Task: Create in the project Transpire an epic 'Security Information and Event Management (SIEM) Implementation'.
Action: Mouse moved to (191, 50)
Screenshot: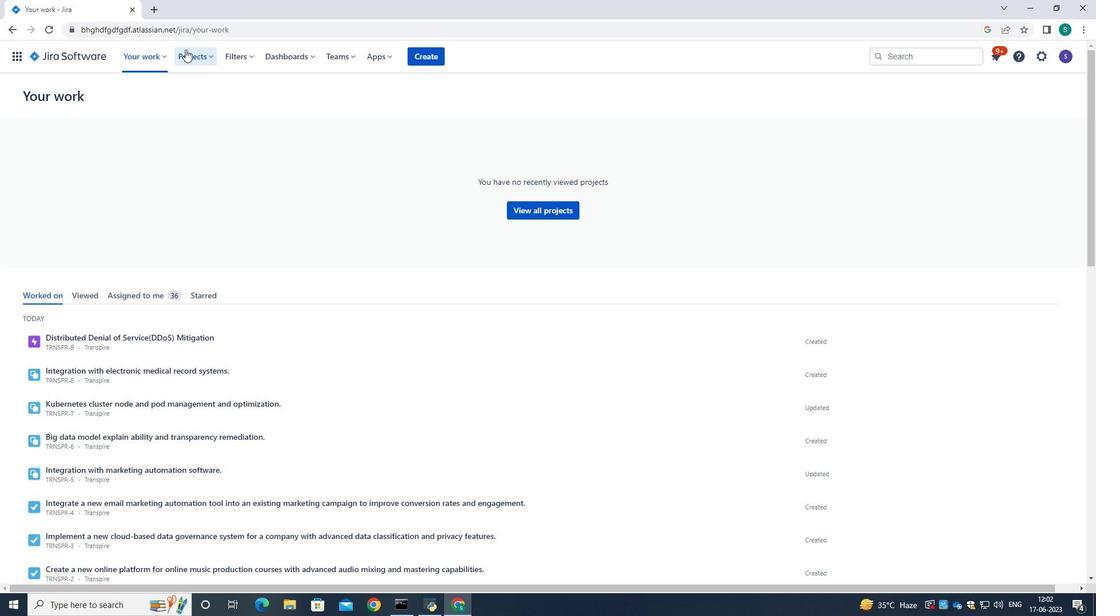 
Action: Mouse pressed left at (191, 50)
Screenshot: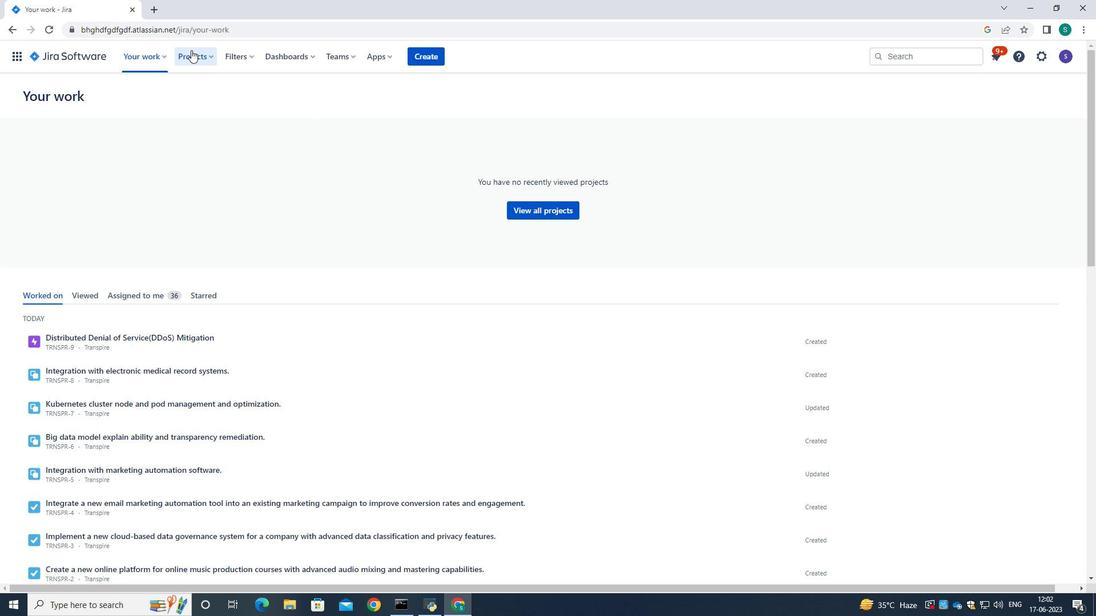
Action: Mouse moved to (212, 102)
Screenshot: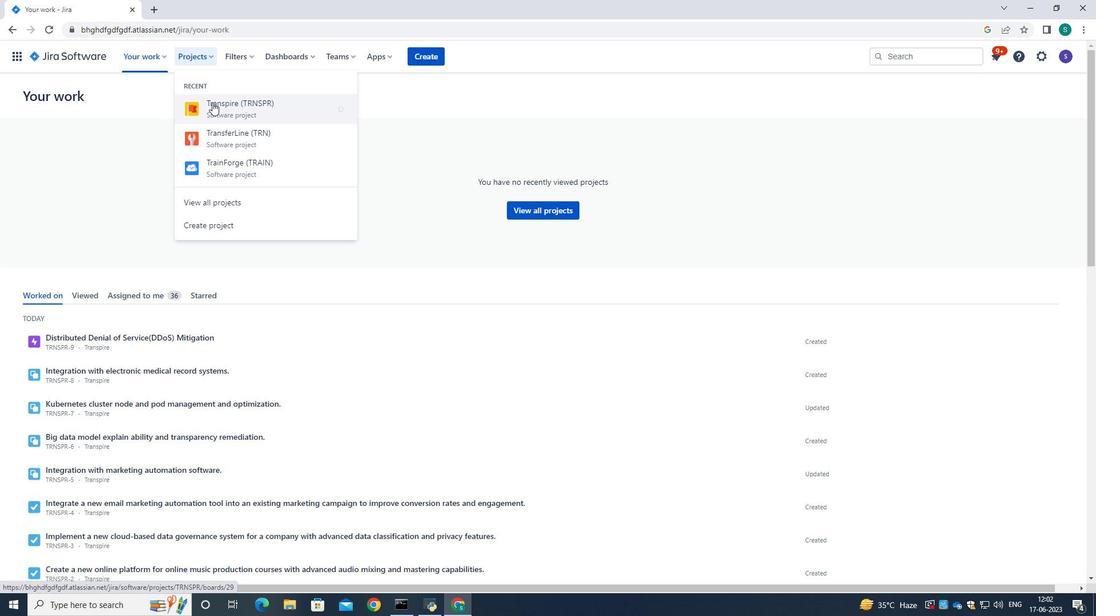 
Action: Mouse pressed left at (212, 102)
Screenshot: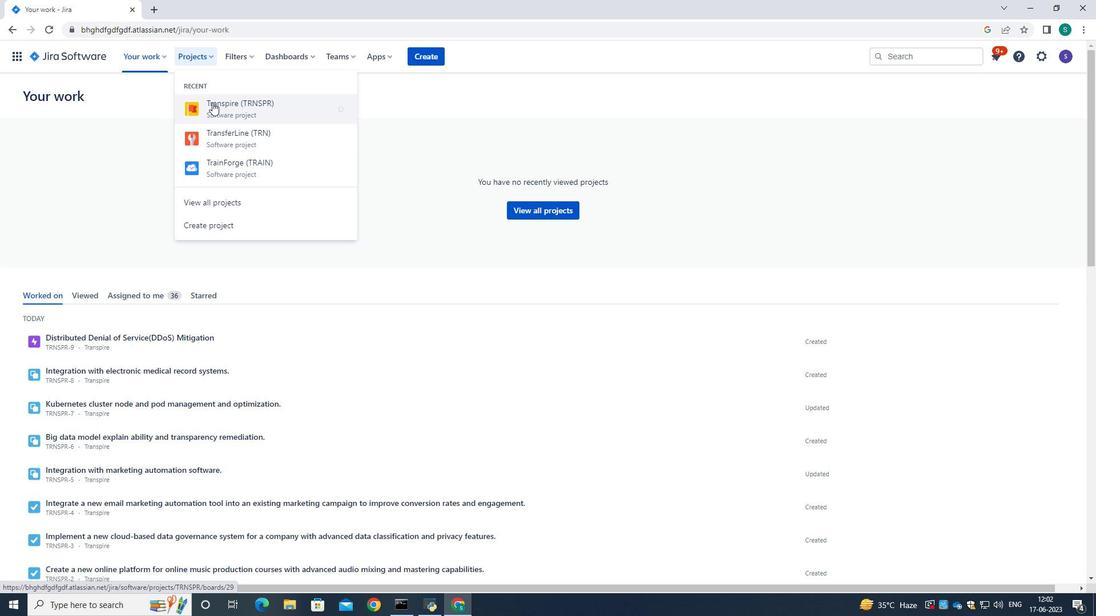 
Action: Mouse moved to (25, 173)
Screenshot: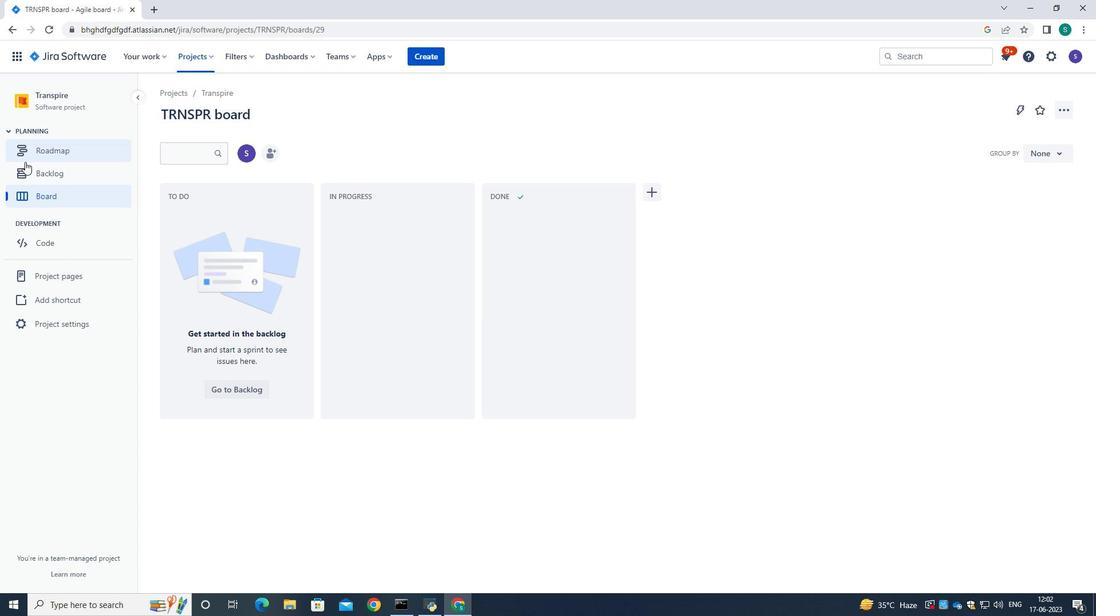 
Action: Mouse pressed left at (25, 173)
Screenshot: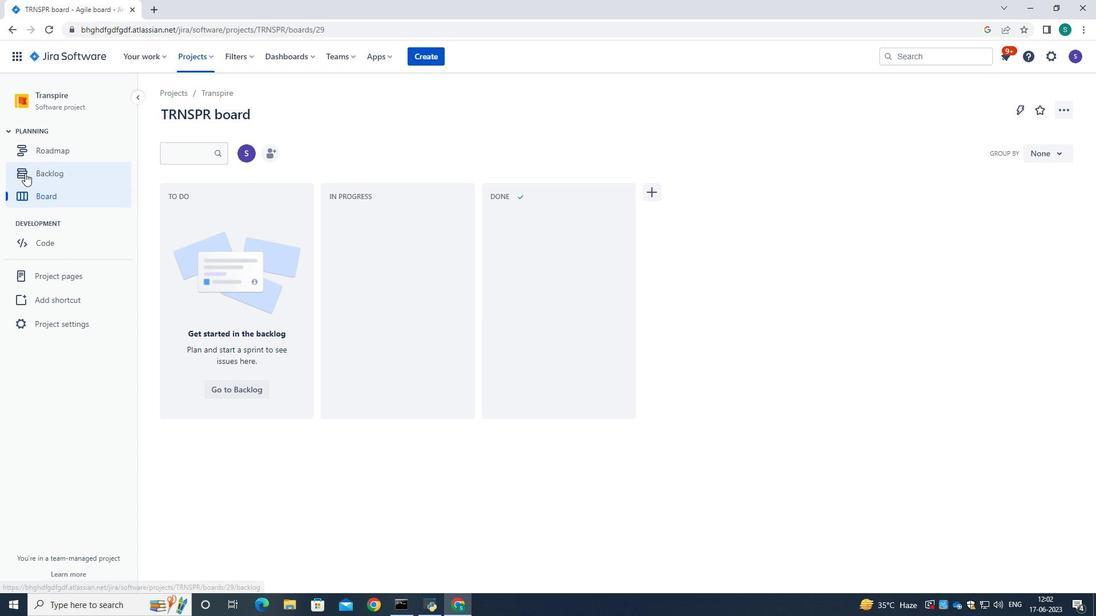 
Action: Mouse moved to (254, 272)
Screenshot: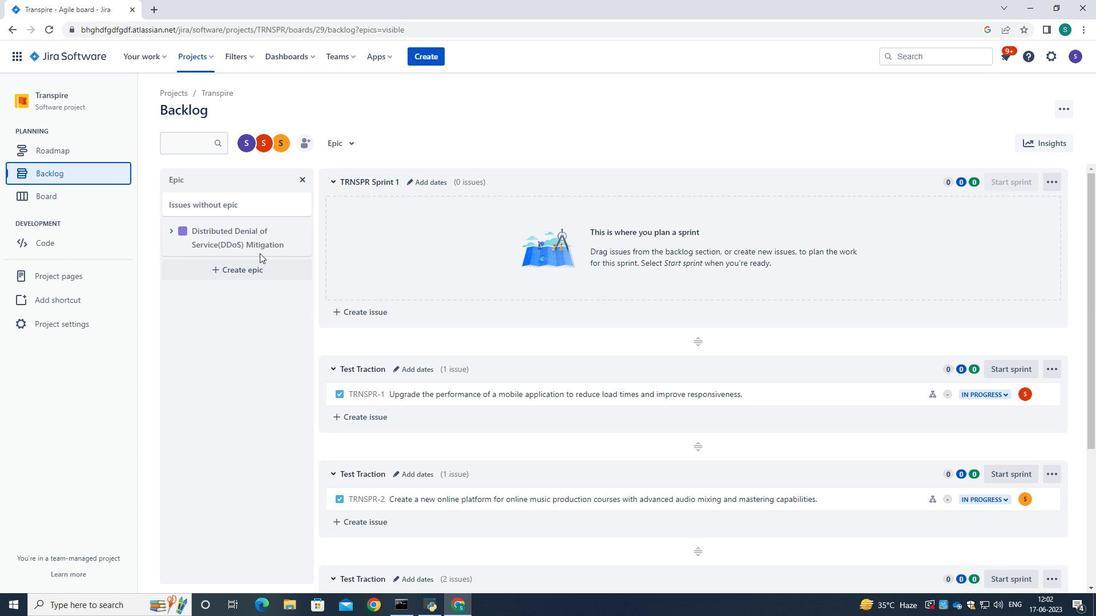 
Action: Mouse pressed left at (254, 272)
Screenshot: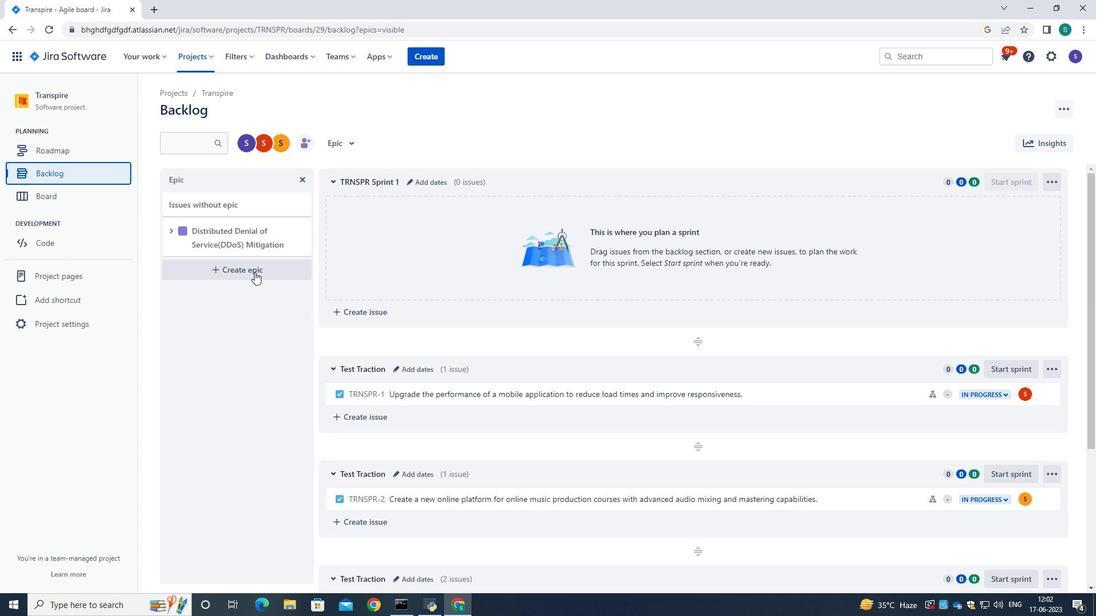 
Action: Mouse moved to (227, 268)
Screenshot: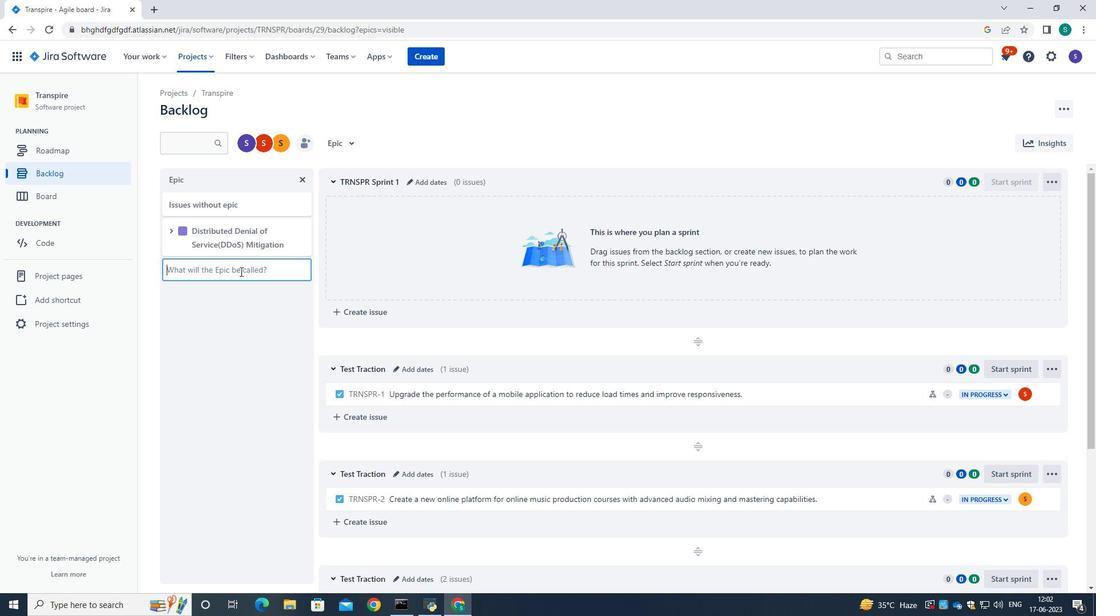 
Action: Mouse pressed left at (227, 268)
Screenshot: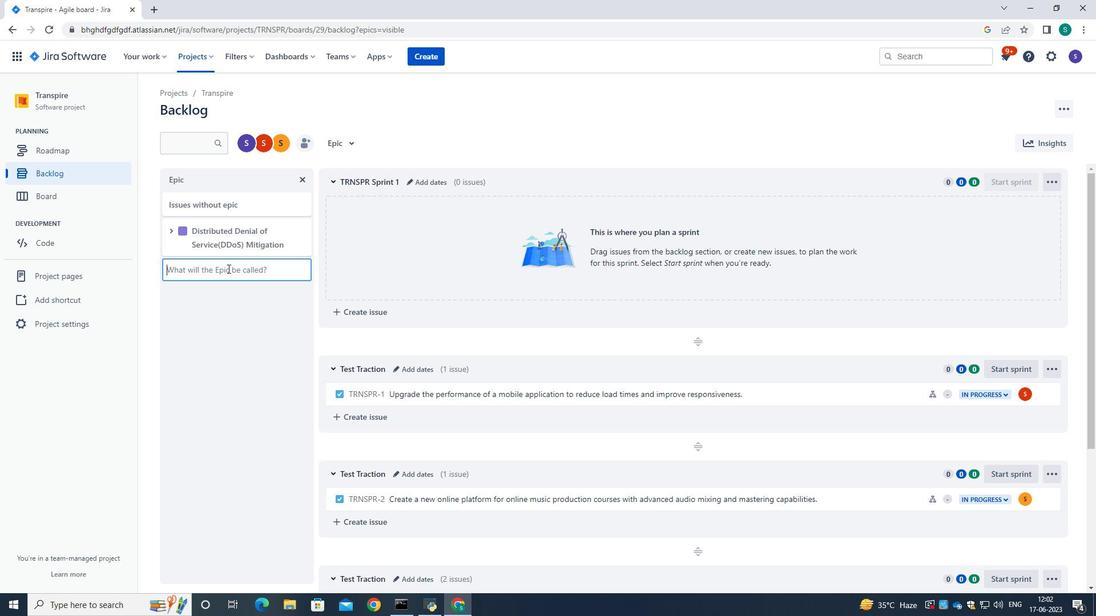 
Action: Key pressed <Key.caps_lock>S<Key.caps_lock>ecurt<Key.backspace>ity<Key.space><Key.caps_lock>I<Key.caps_lock>mformation<Key.space><Key.backspace><Key.backspace><Key.backspace><Key.backspace><Key.backspace><Key.backspace><Key.backspace><Key.backspace><Key.backspace><Key.backspace><Key.backspace>ng<Key.backspace>foramti<Key.backspace><Key.backspace><Key.backspace><Key.backspace>mation<Key.space>and<Key.space><Key.caps_lock>E<Key.caps_lock>vent<Key.space><Key.caps_lock>M<Key.caps_lock>anagement<Key.shift_r>(<Key.caps_lock>SIEM<Key.shift_r>)<Key.space><Key.caps_lock>i<Key.caps_lock>MP<Key.backspace><Key.backspace><Key.backspace>I<Key.caps_lock>p<Key.backspace>mplementation.<Key.backspace><Key.enter>
Screenshot: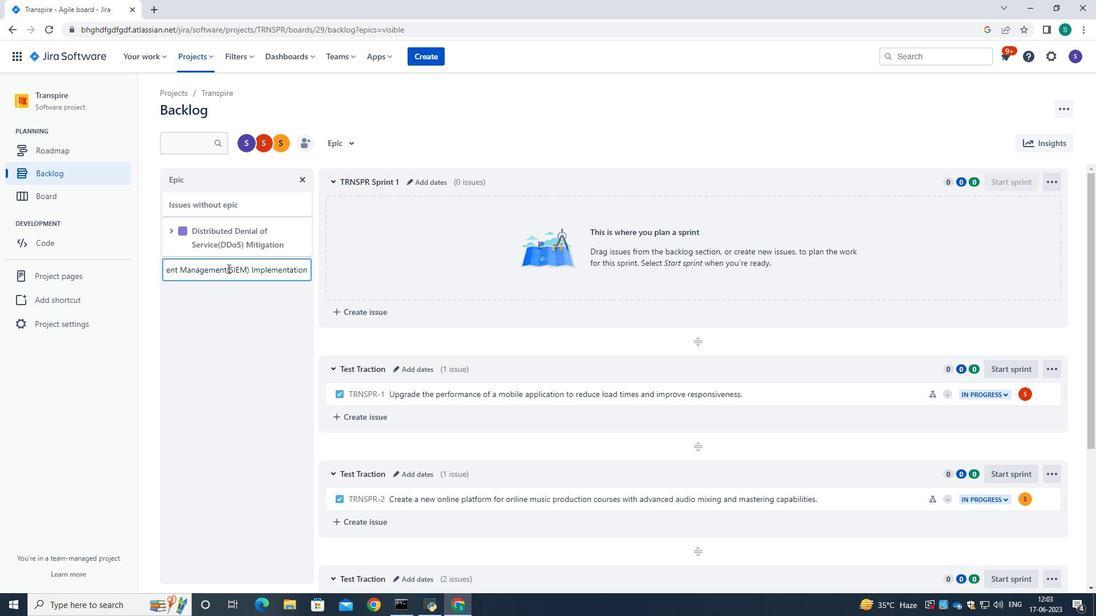 
Action: Mouse moved to (227, 388)
Screenshot: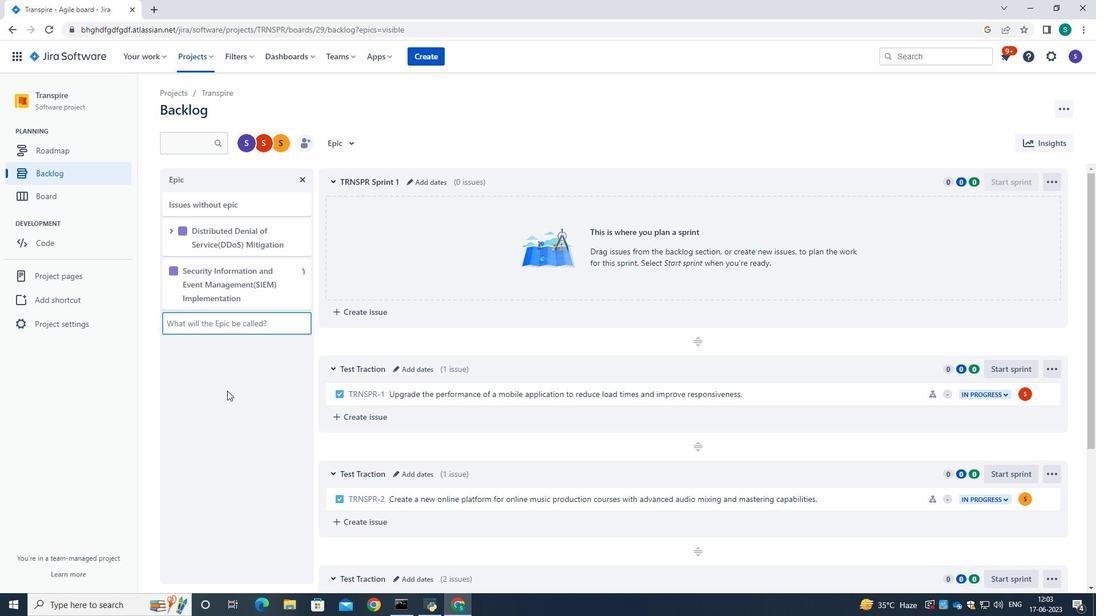 
Action: Mouse pressed left at (227, 388)
Screenshot: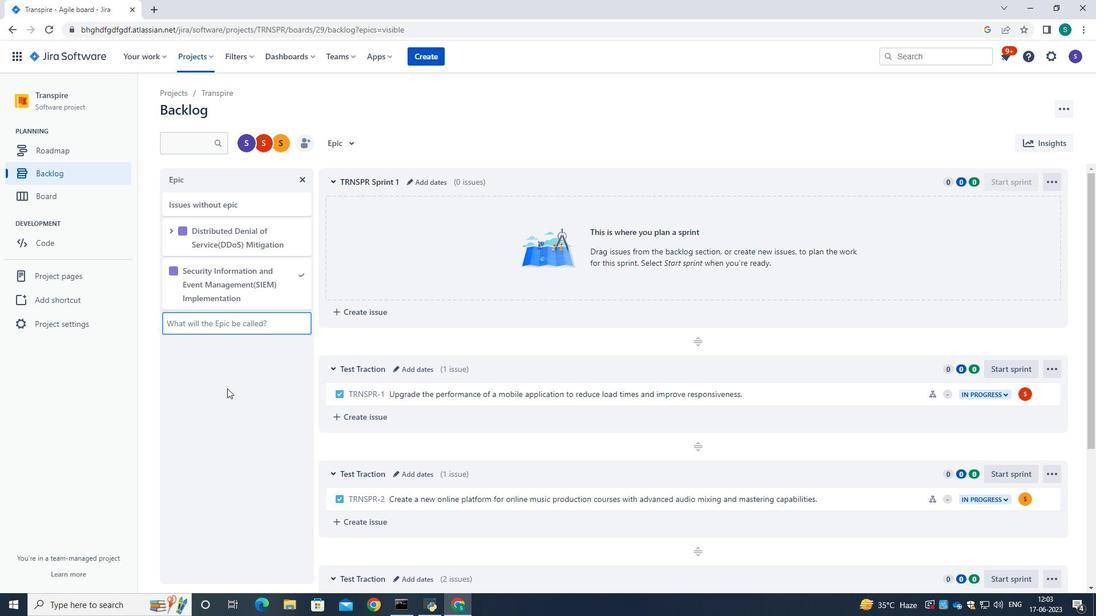 
